 Task: Create a task  Fix issue causing incorrect data to be stored in the database , assign it to team member softage.7@softage.net in the project ToughWorks and update the status of the task to  On Track  , set the priority of the task to High.
Action: Mouse moved to (49, 295)
Screenshot: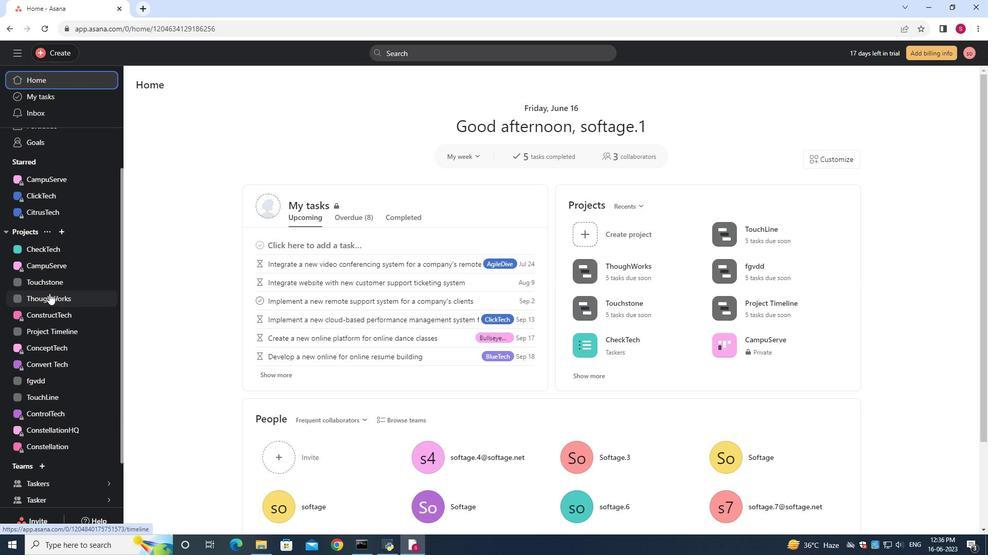 
Action: Mouse pressed left at (49, 295)
Screenshot: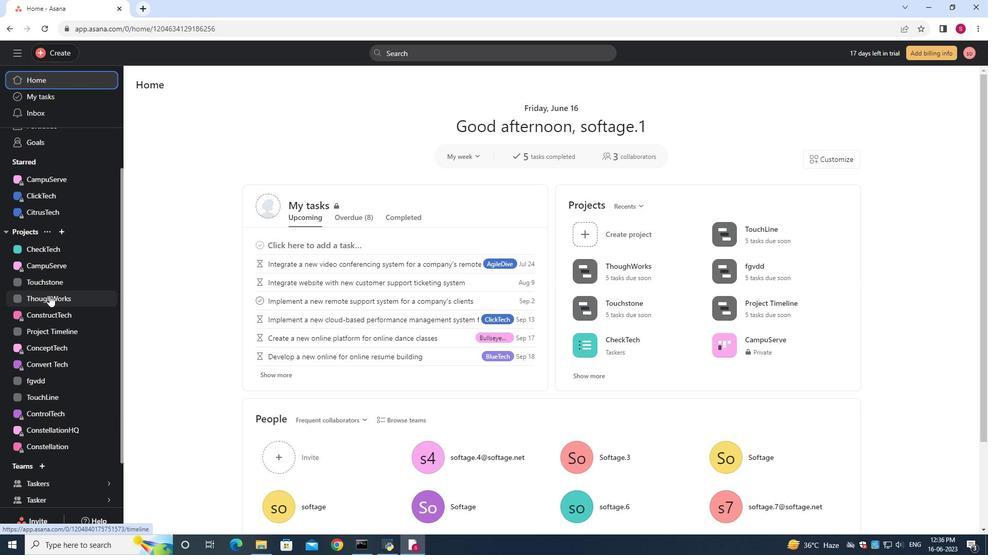 
Action: Mouse moved to (185, 108)
Screenshot: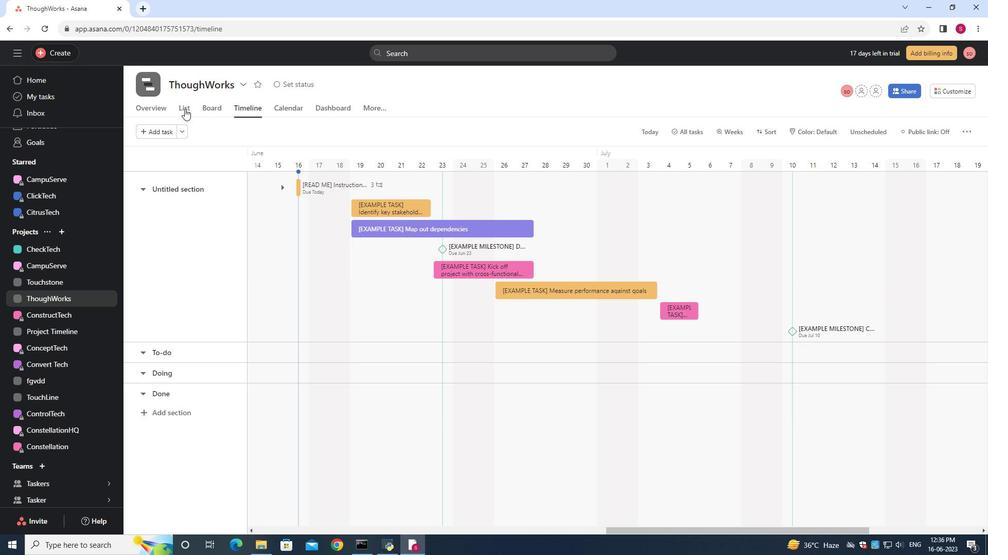 
Action: Mouse pressed left at (185, 108)
Screenshot: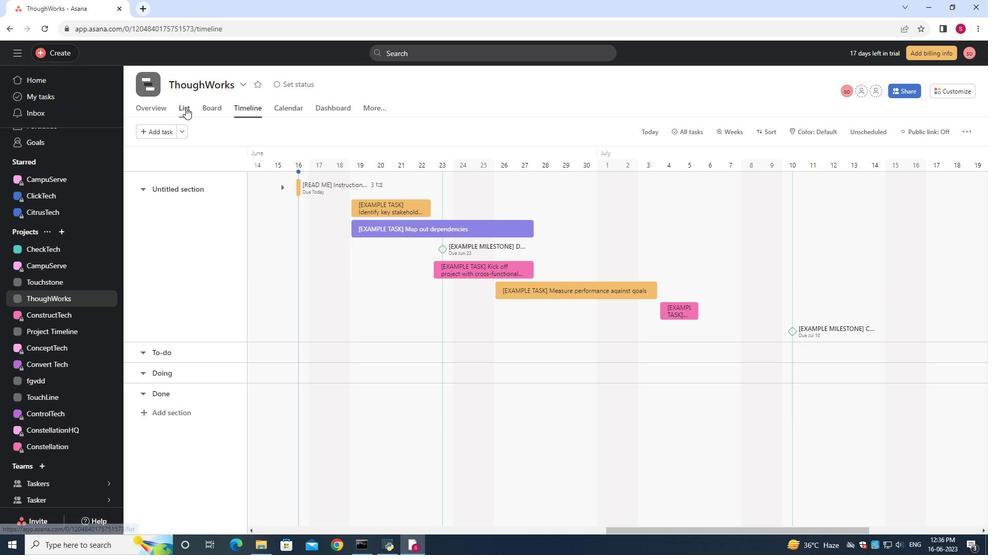 
Action: Mouse moved to (150, 133)
Screenshot: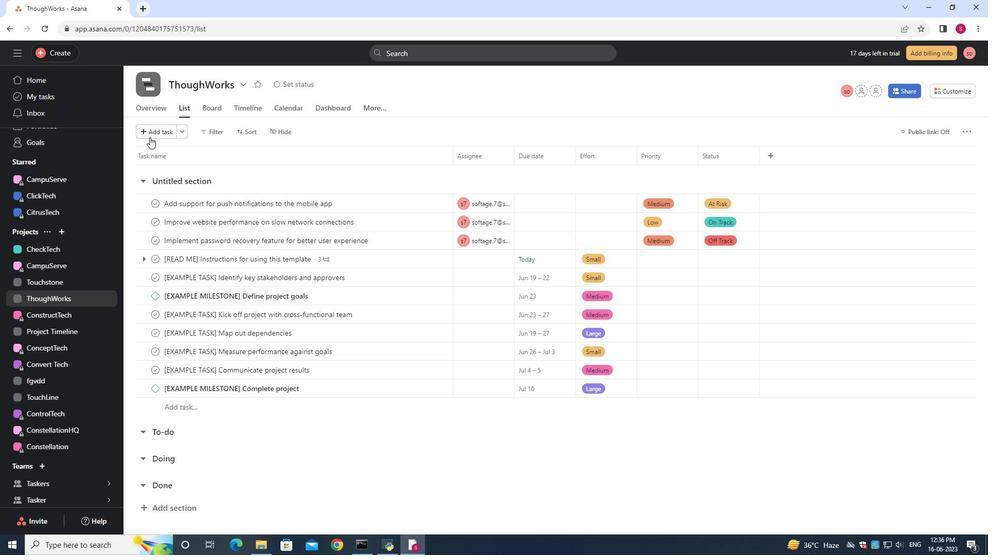 
Action: Mouse pressed left at (150, 133)
Screenshot: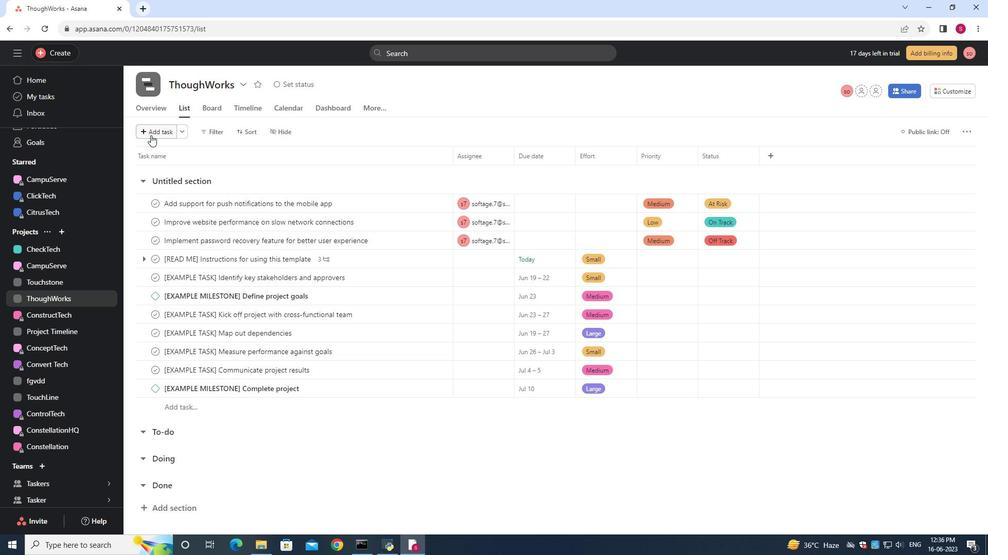 
Action: Mouse moved to (156, 141)
Screenshot: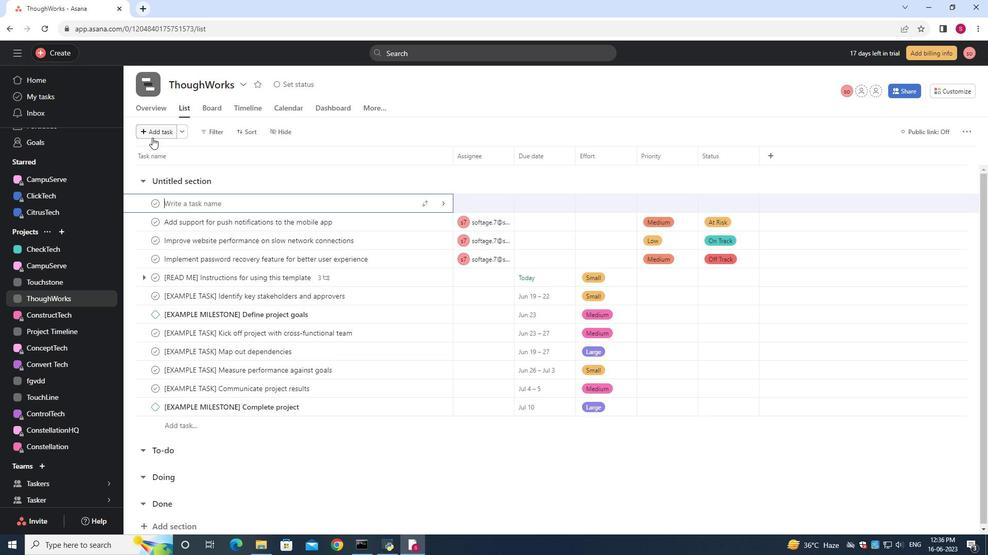 
Action: Key pressed <Key.shift><Key.shift><Key.shift><Key.shift><Key.shift><Key.shift><Key.shift>Fix<Key.space>issue<Key.space>causing<Key.space>incorrect<Key.space>data<Key.space>to<Key.space>be<Key.space>stored<Key.space>in<Key.space>the<Key.space>database
Screenshot: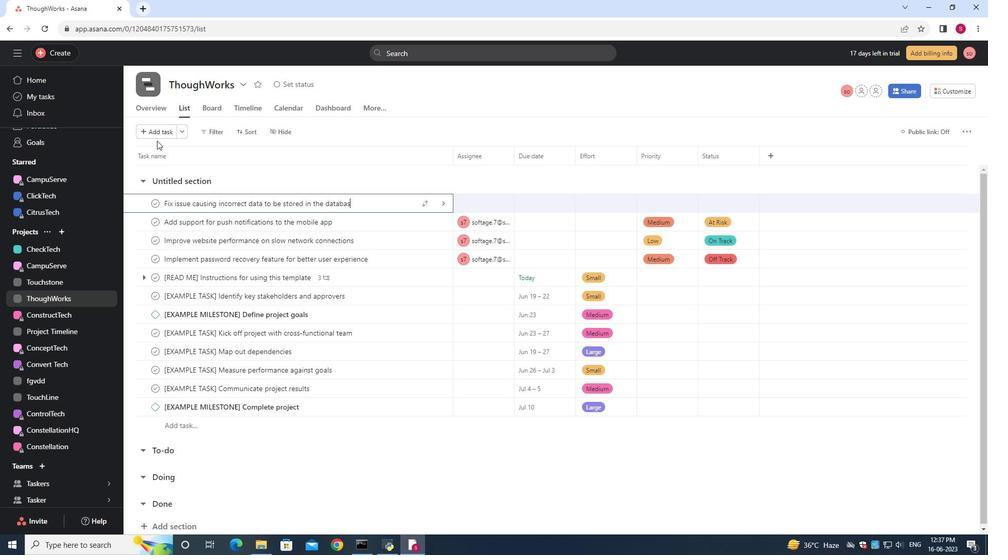 
Action: Mouse moved to (476, 201)
Screenshot: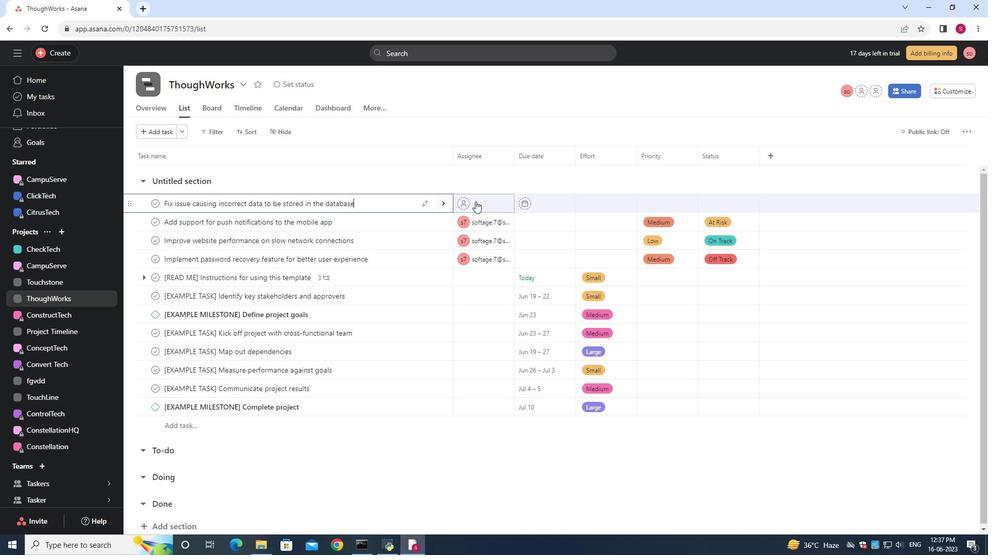 
Action: Mouse pressed left at (476, 201)
Screenshot: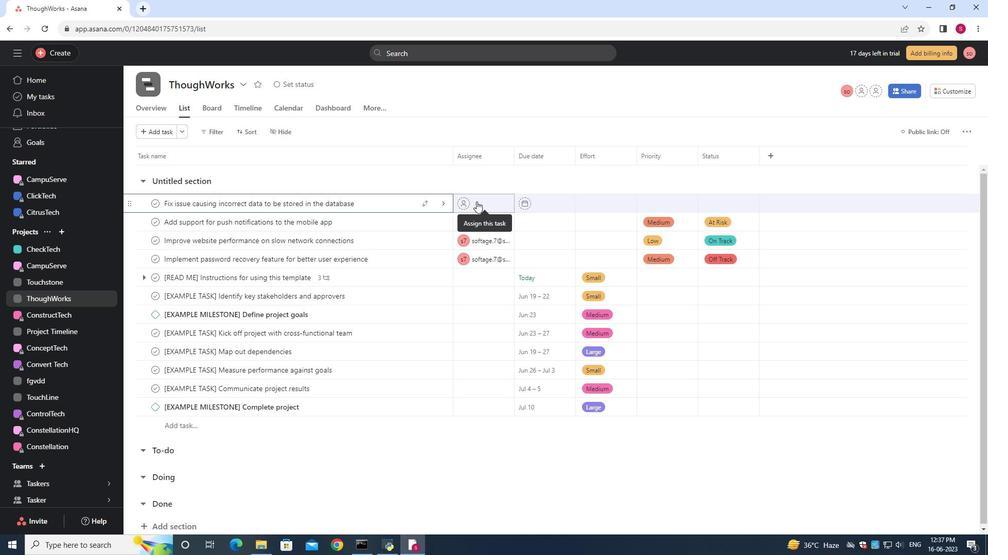 
Action: Key pressed softage.7<Key.shift>@softage.net
Screenshot: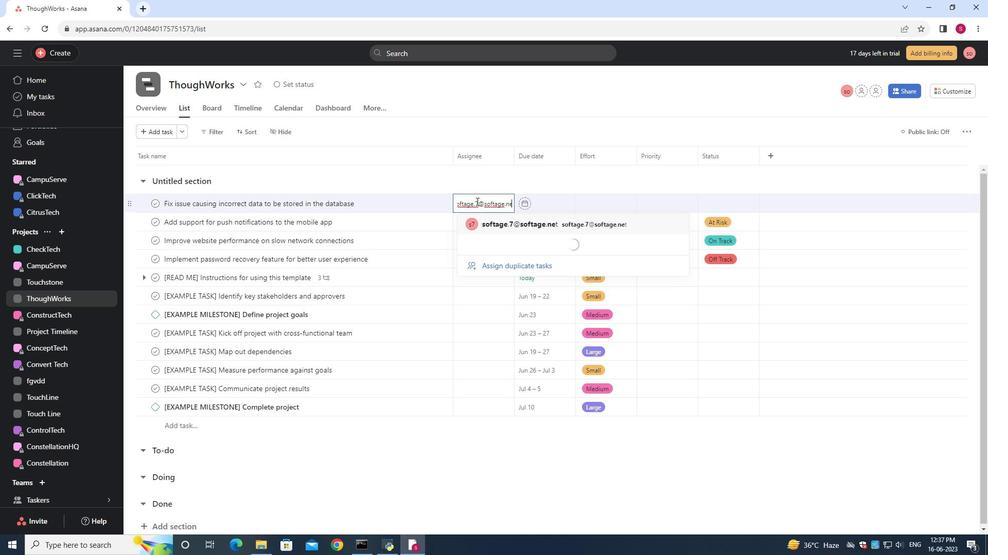 
Action: Mouse moved to (489, 223)
Screenshot: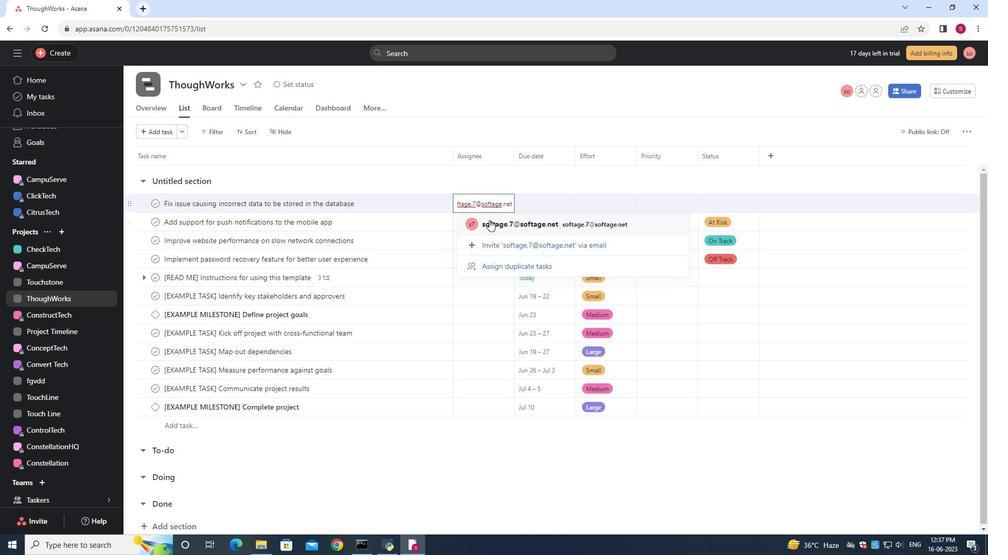 
Action: Mouse pressed left at (489, 223)
Screenshot: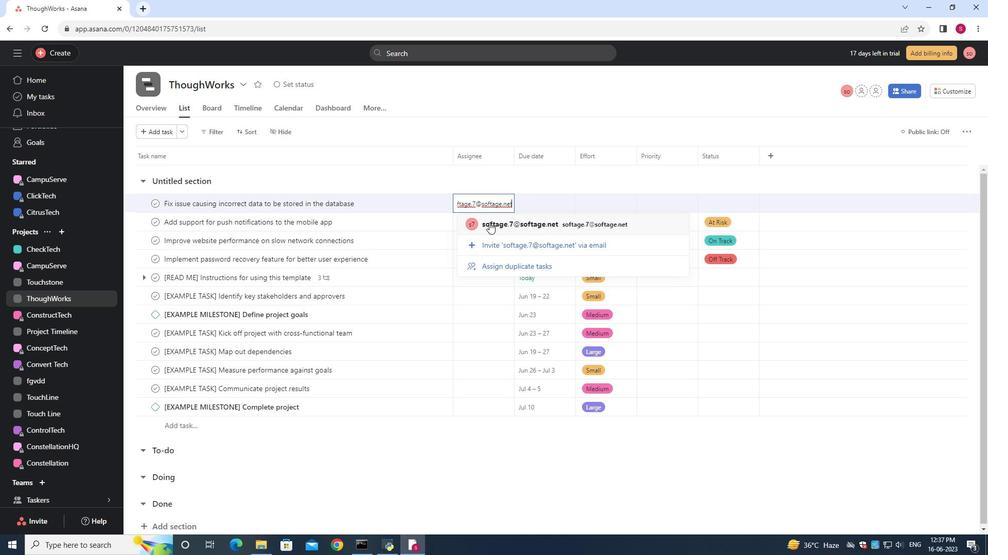 
Action: Mouse moved to (719, 203)
Screenshot: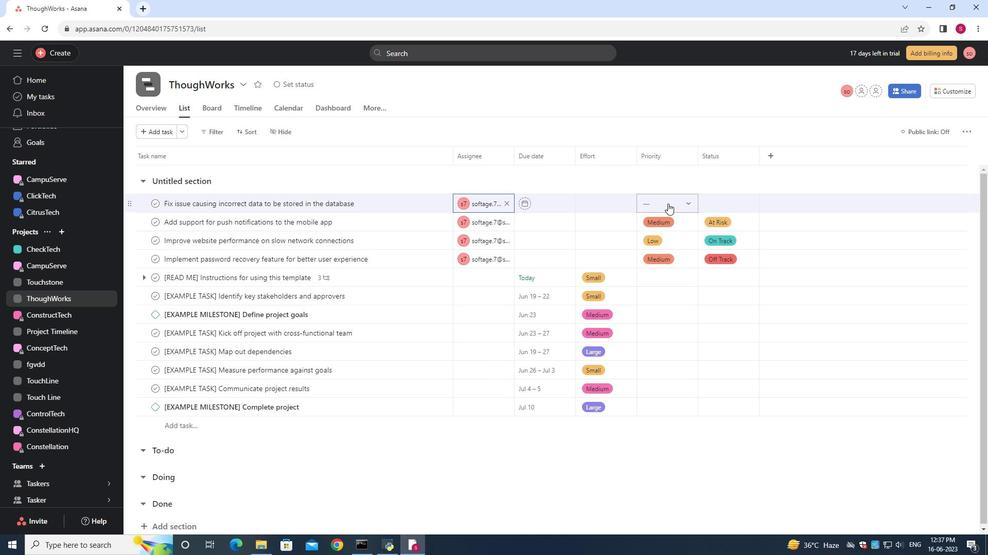 
Action: Mouse pressed left at (719, 203)
Screenshot: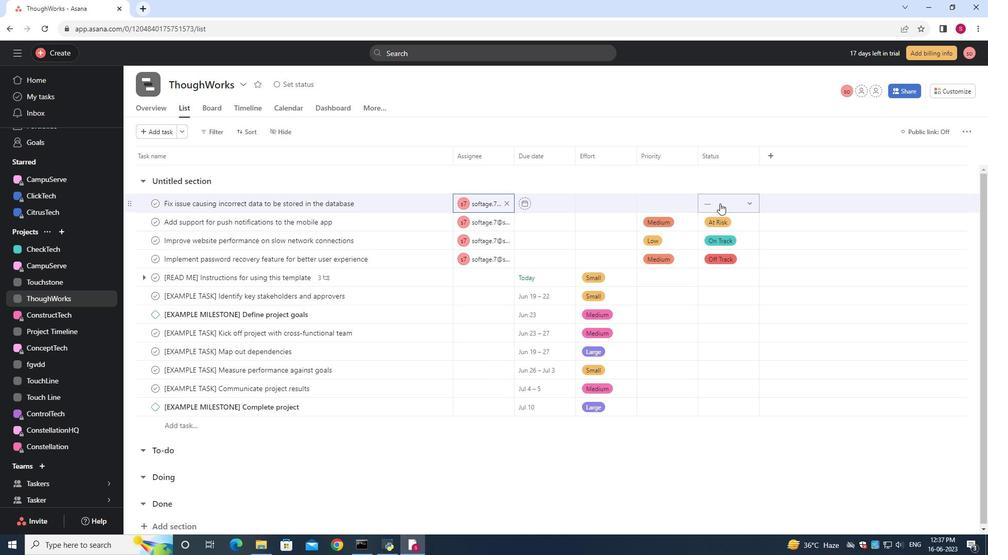 
Action: Mouse moved to (736, 234)
Screenshot: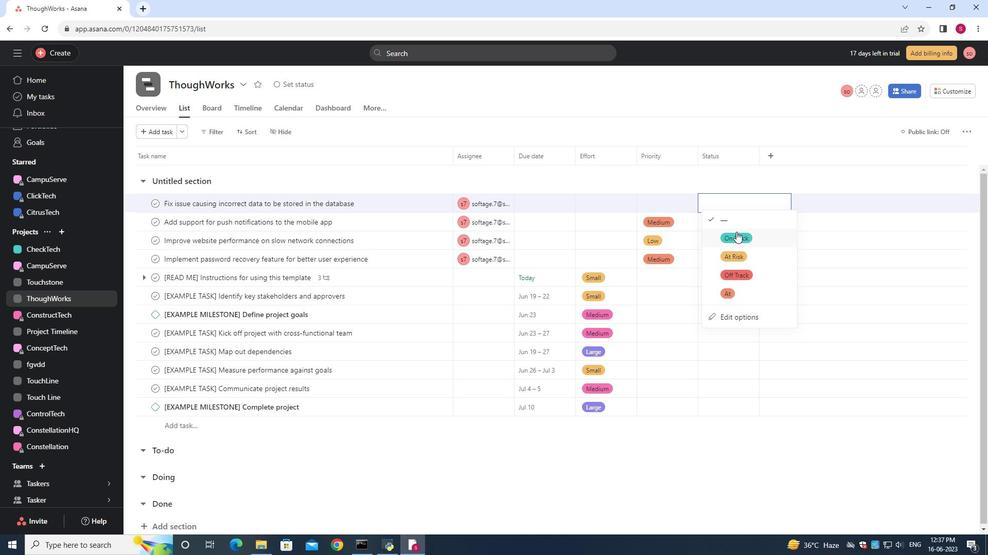 
Action: Mouse pressed left at (736, 234)
Screenshot: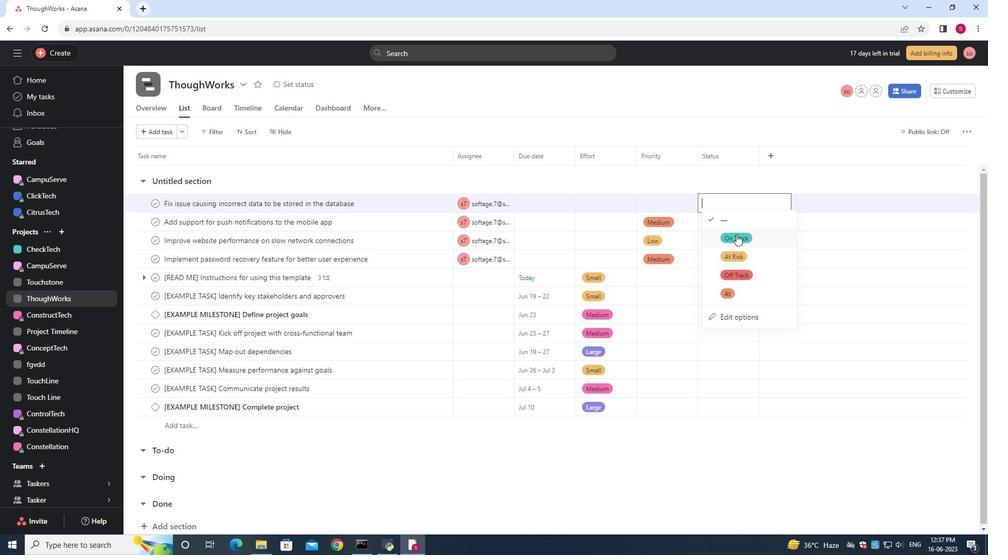 
Action: Mouse moved to (672, 207)
Screenshot: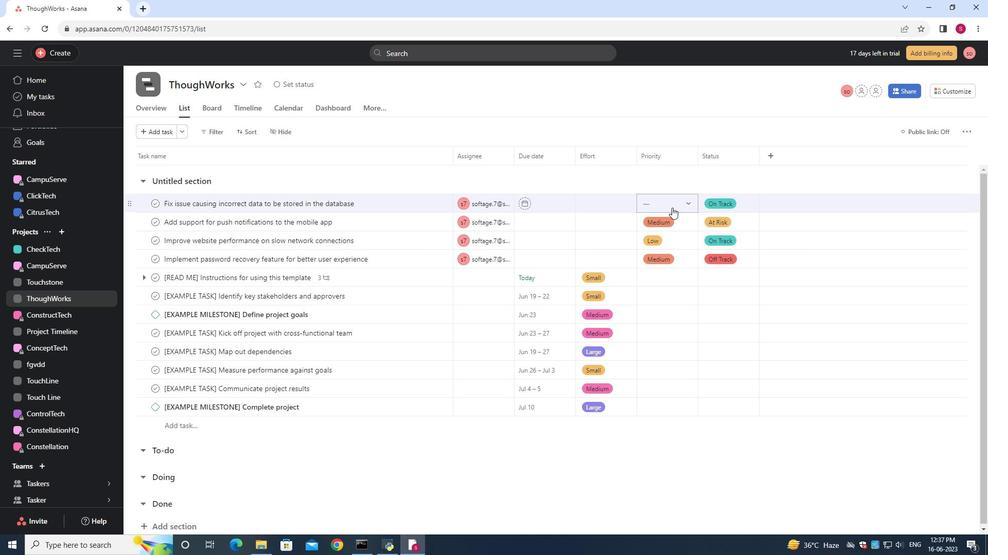
Action: Mouse pressed left at (672, 207)
Screenshot: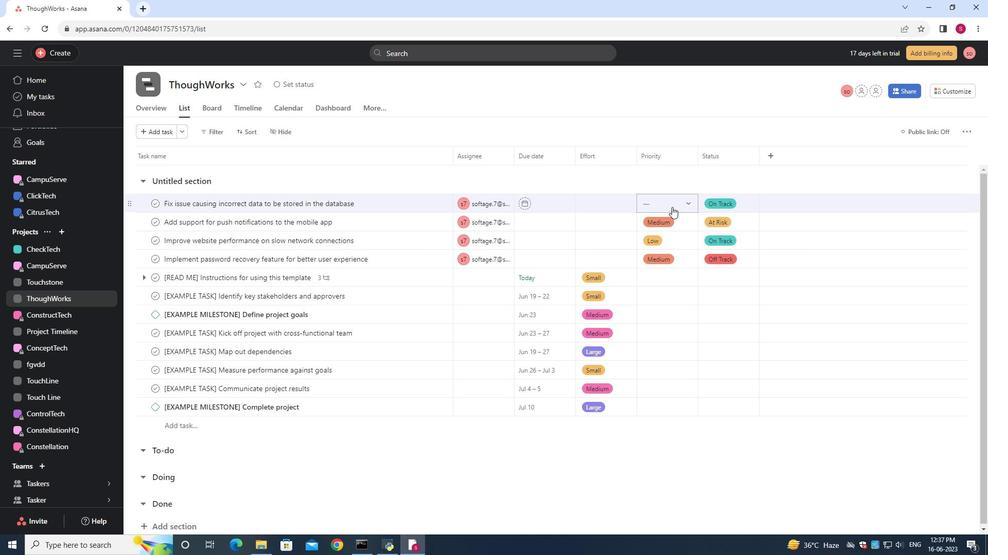 
Action: Mouse moved to (664, 236)
Screenshot: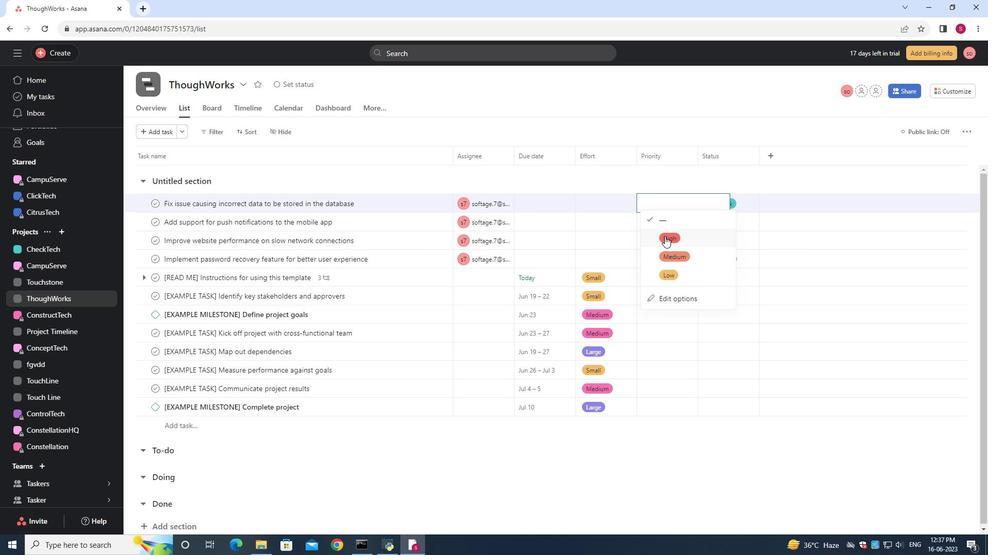 
Action: Mouse pressed left at (664, 236)
Screenshot: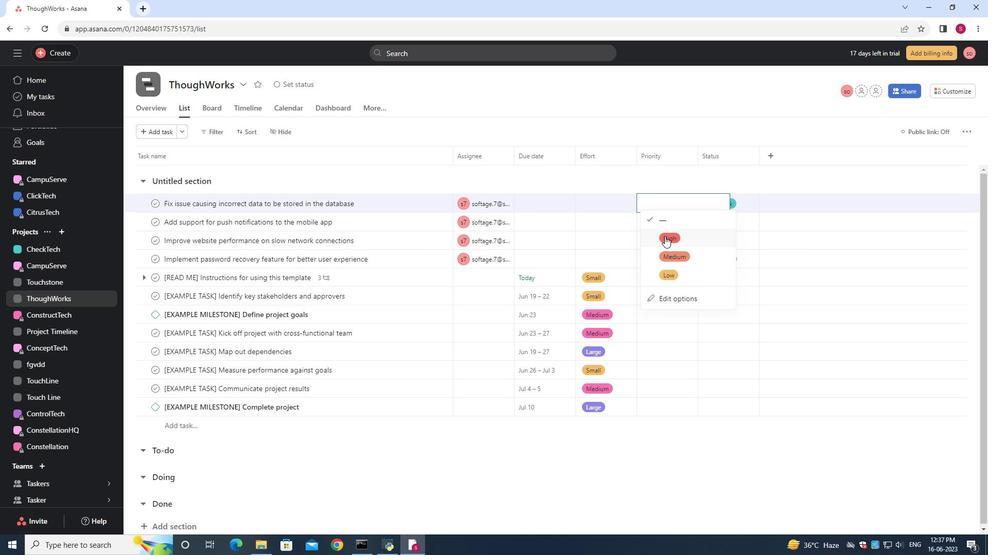 
Action: Mouse moved to (591, 243)
Screenshot: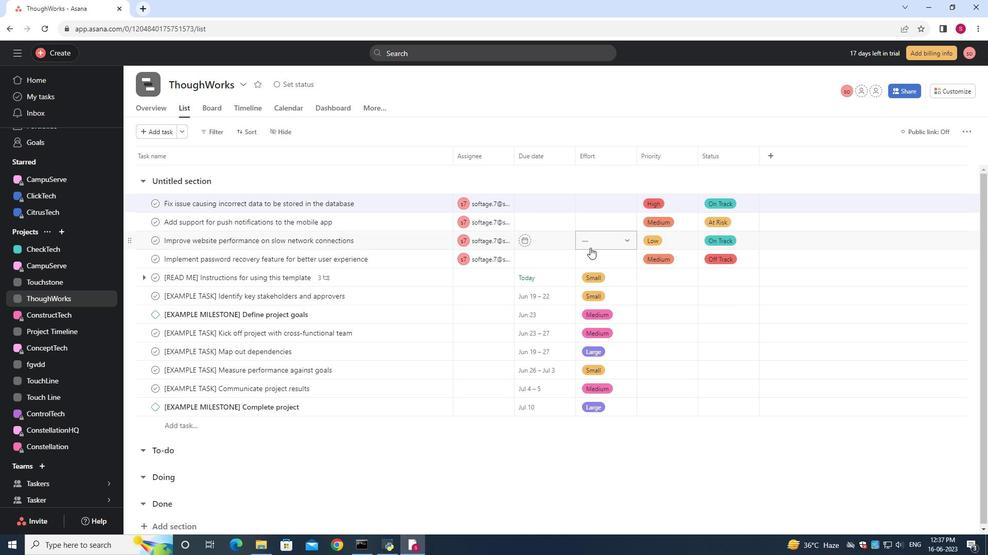 
